 Task: Find the closest ski resort to Lake Tahoe, California/Nevada, and Park City, Utah.
Action: Mouse moved to (197, 114)
Screenshot: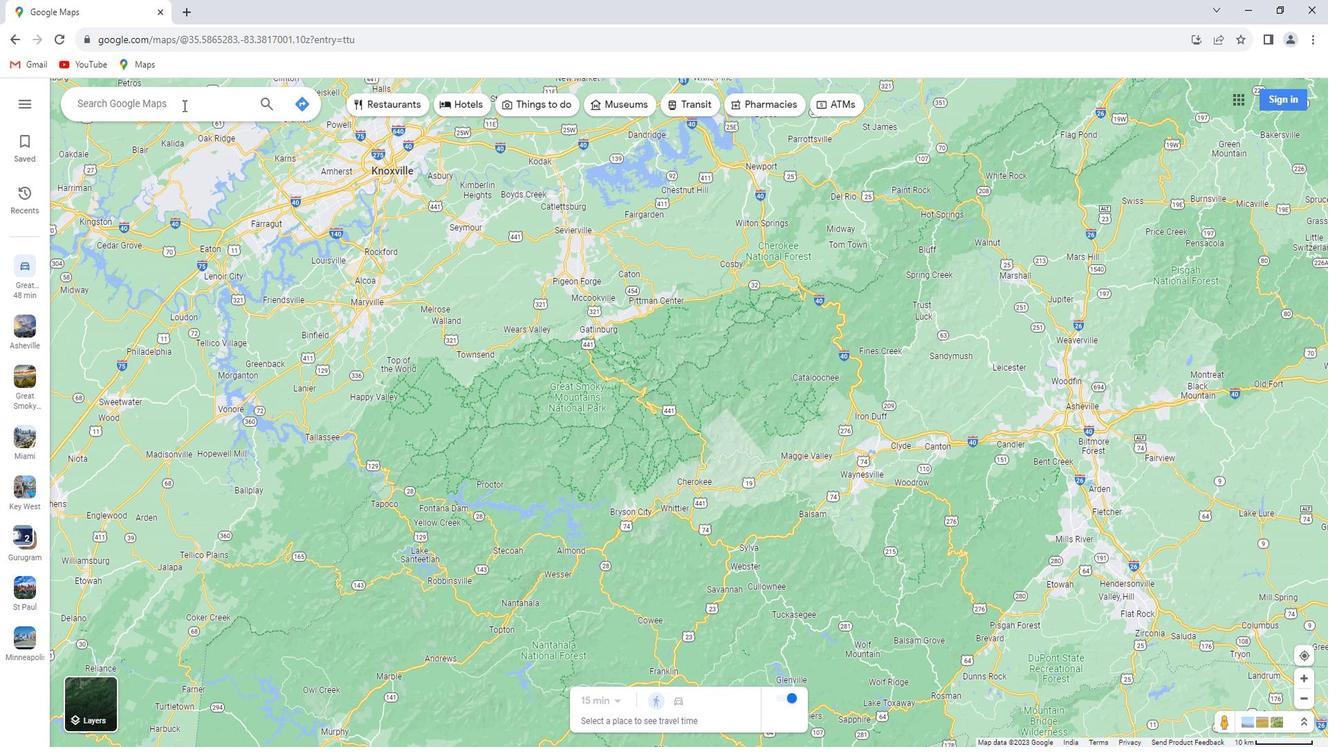 
Action: Mouse pressed left at (197, 114)
Screenshot: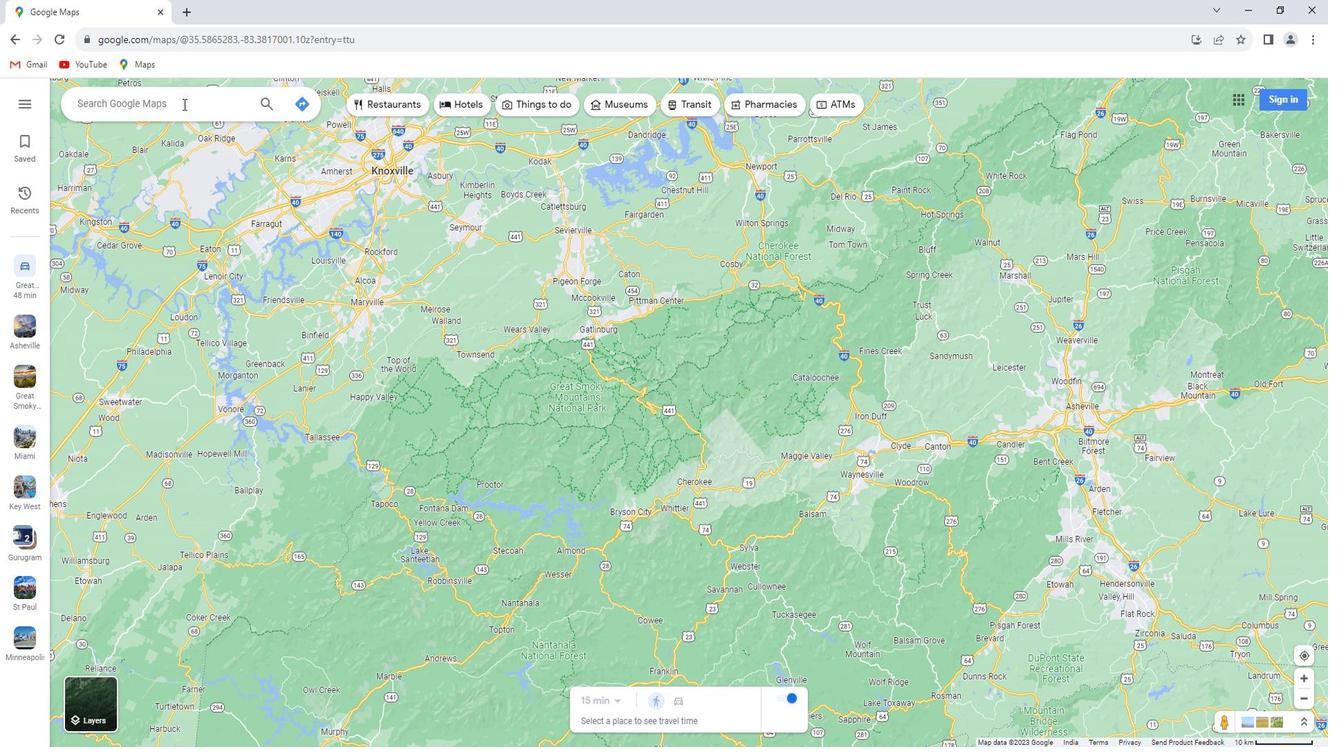 
Action: Key pressed <Key.shift>Lake<Key.space><Key.shift>tahoe,<Key.space><Key.shift>California/<Key.shift>Nevada<Key.enter>
Screenshot: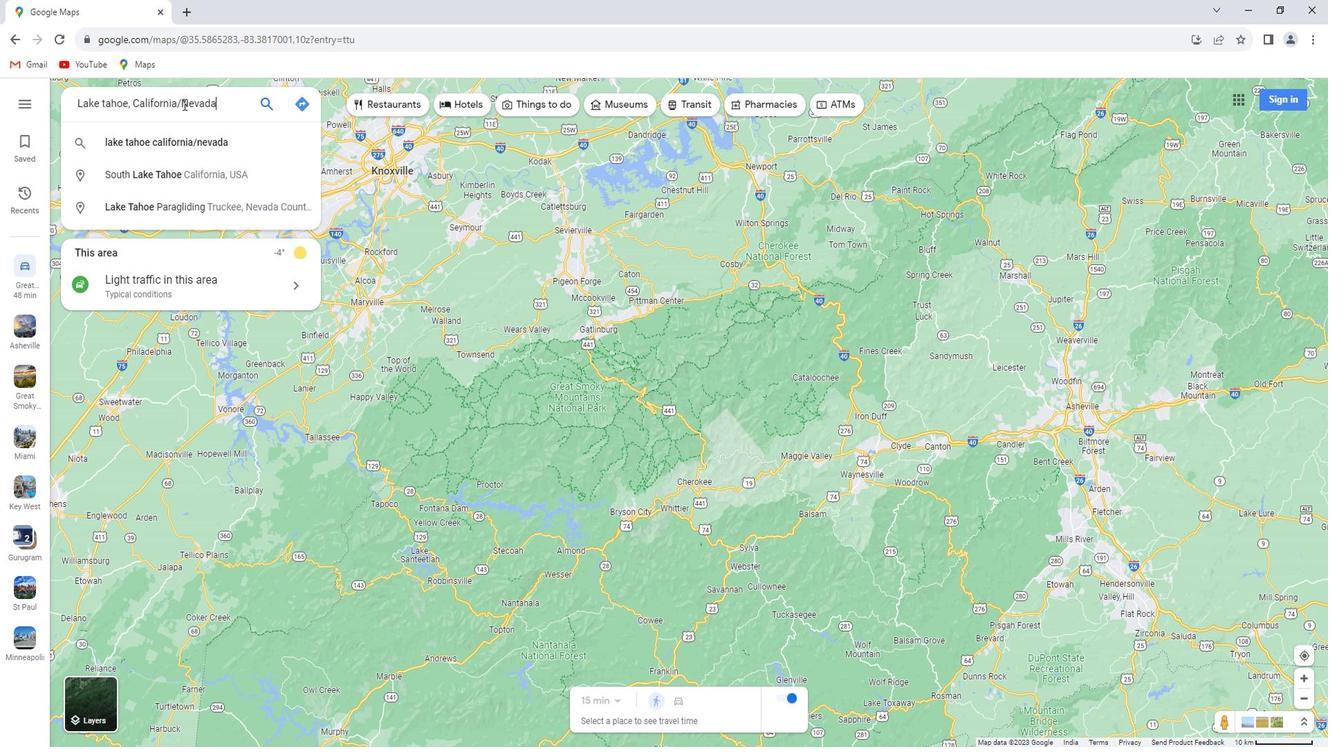 
Action: Mouse moved to (200, 379)
Screenshot: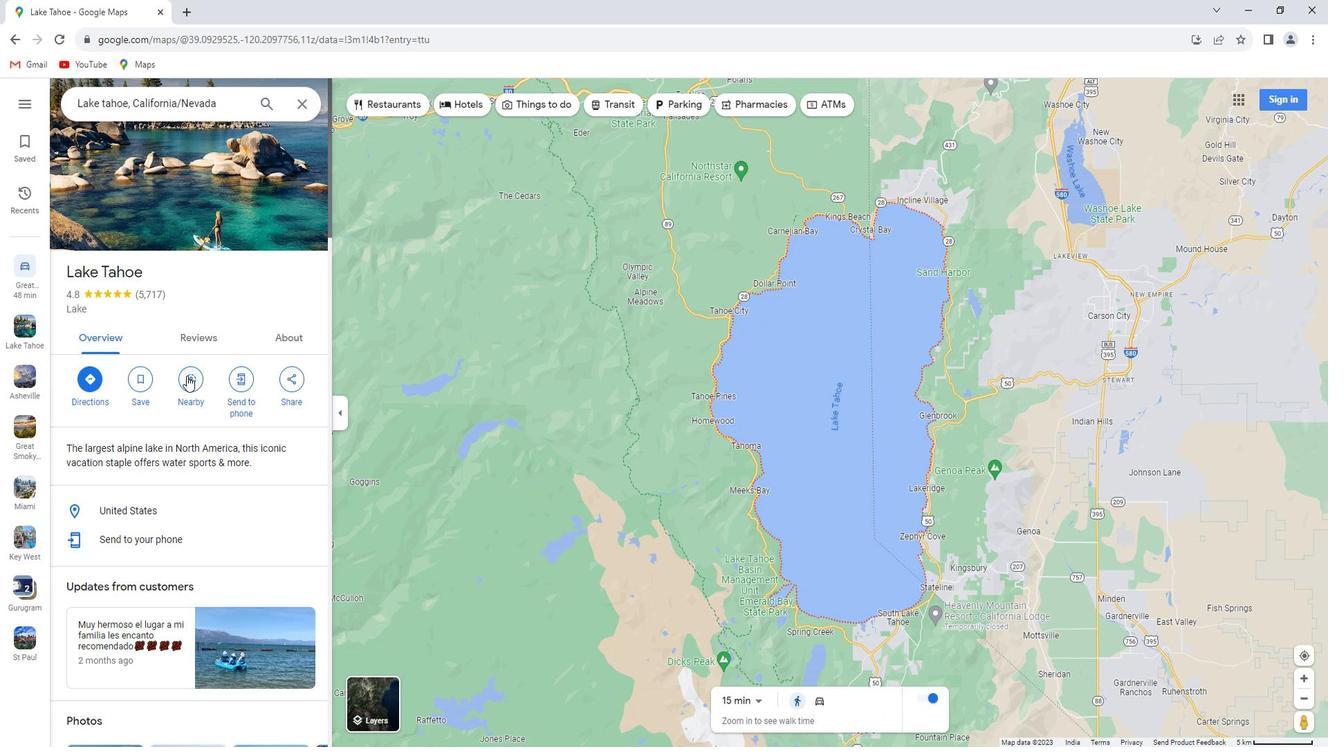 
Action: Mouse pressed left at (200, 379)
Screenshot: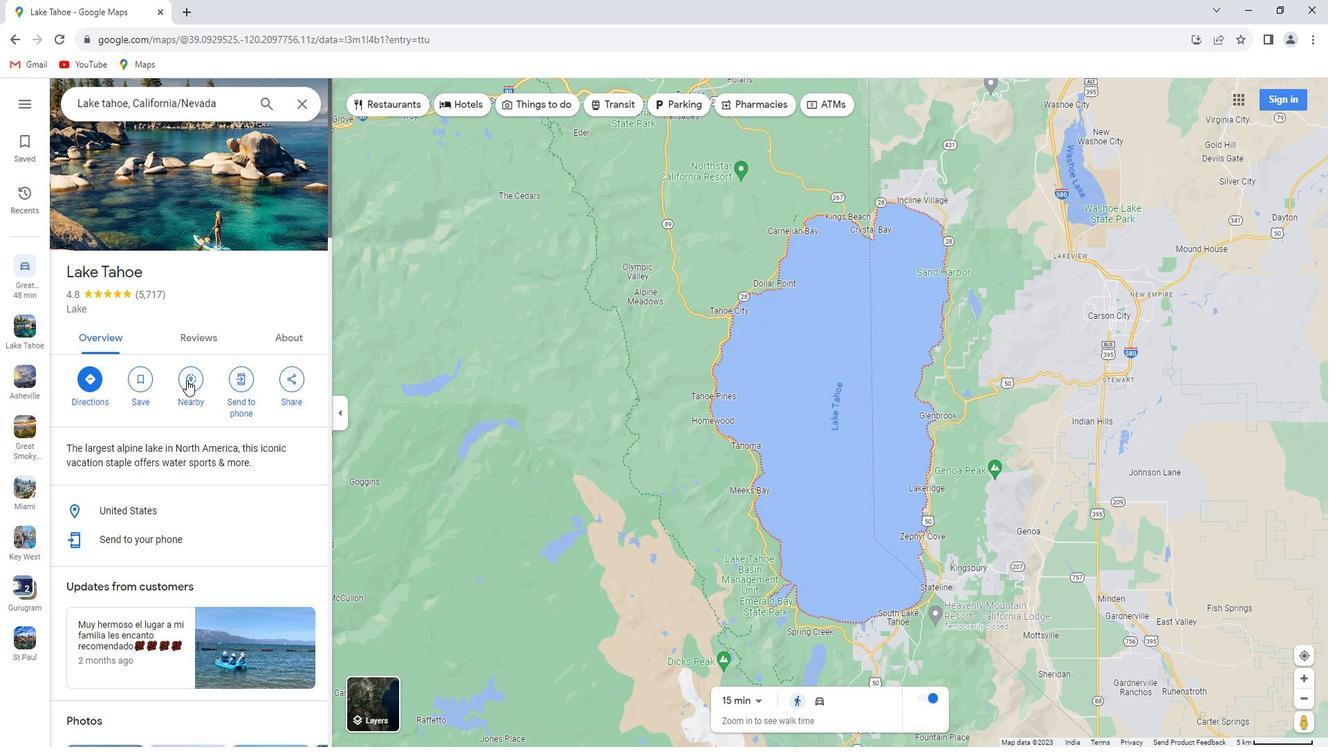 
Action: Key pressed closest<Key.space>ski<Key.space>resort<Key.enter>
Screenshot: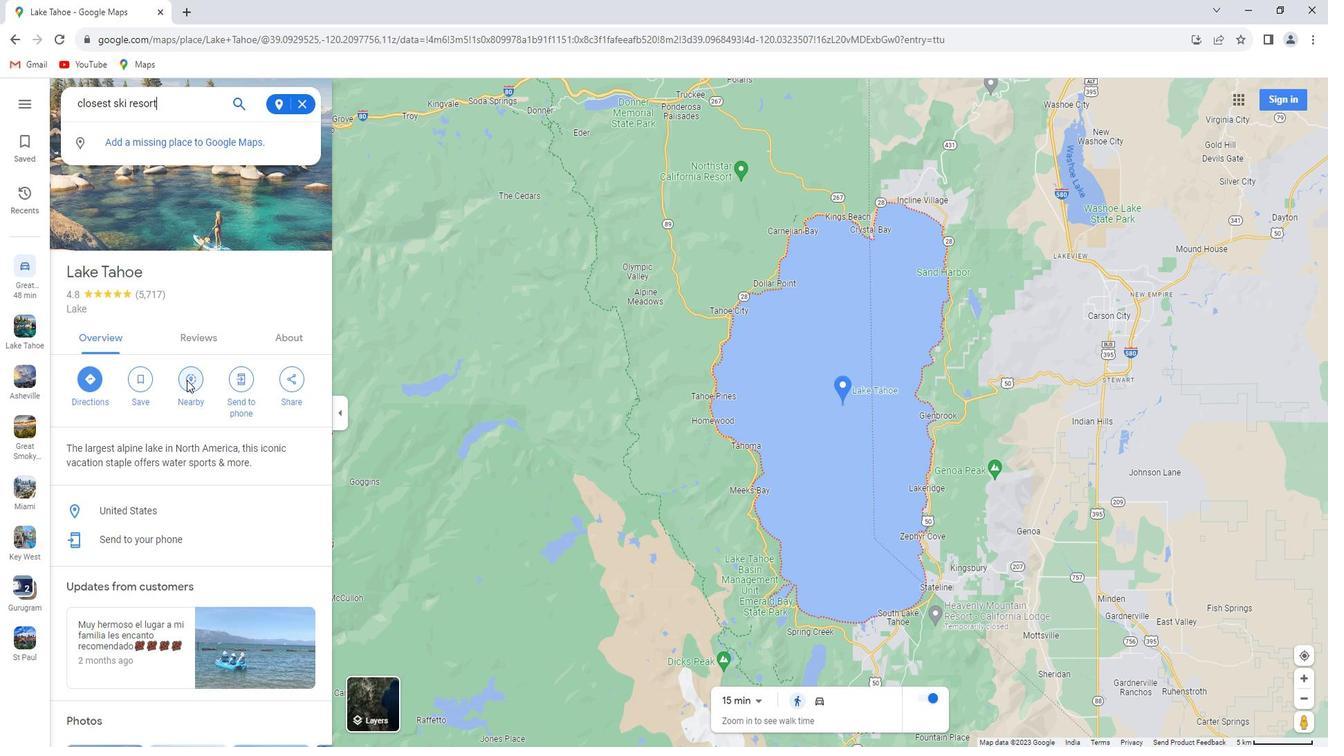 
Action: Mouse moved to (310, 112)
Screenshot: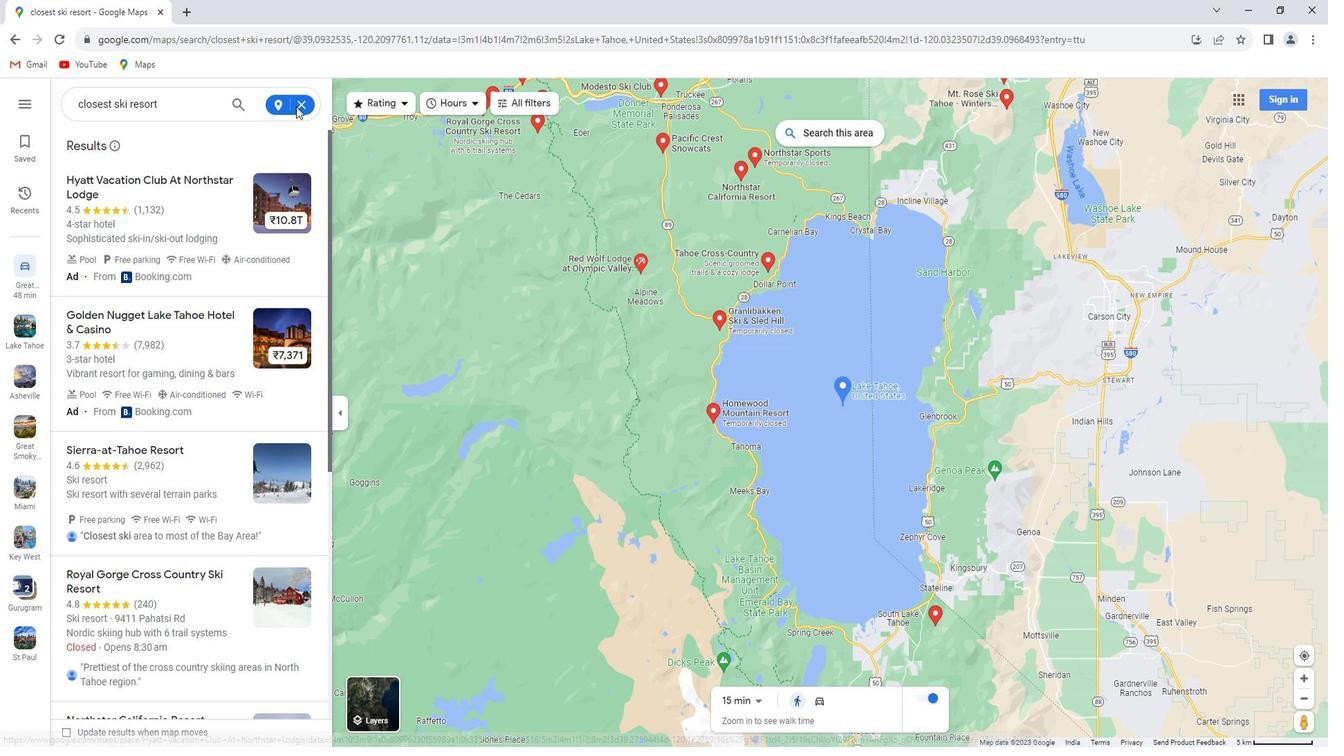 
Action: Mouse pressed left at (310, 112)
Screenshot: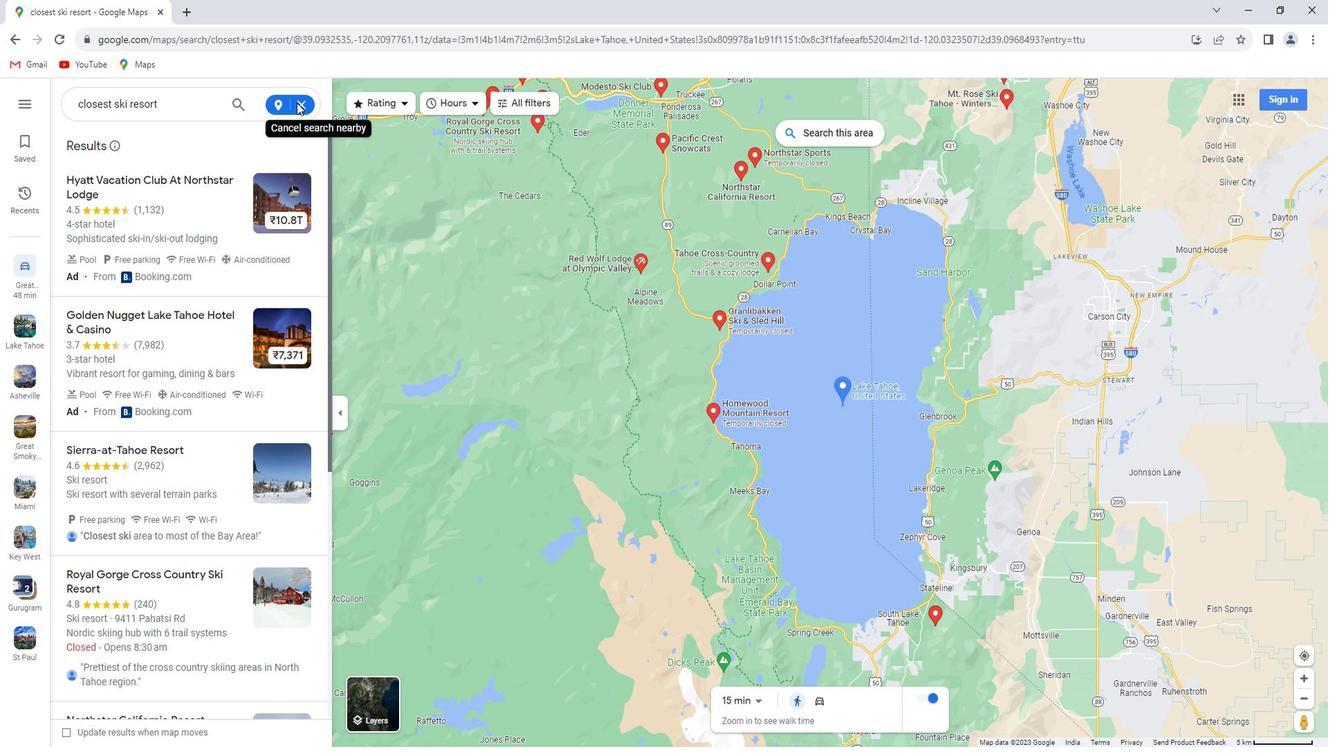 
Action: Mouse moved to (318, 116)
Screenshot: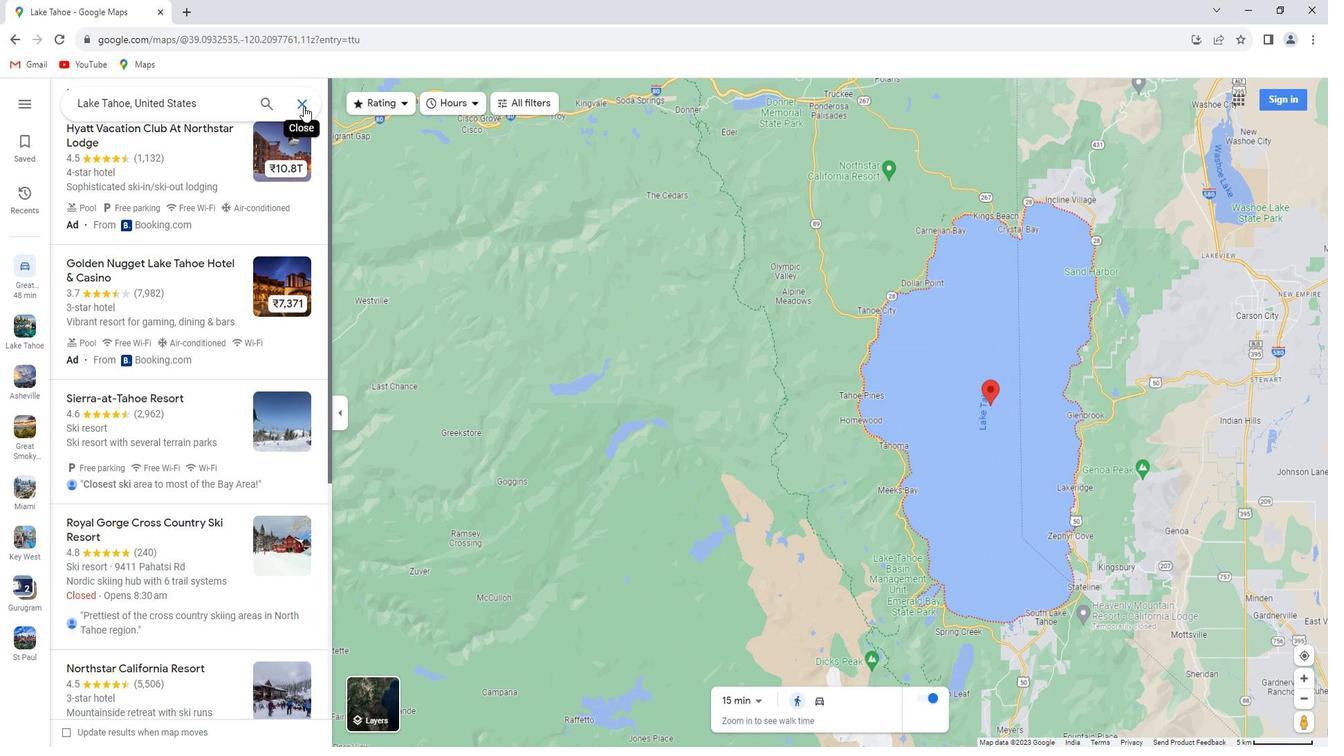 
Action: Mouse pressed left at (318, 116)
Screenshot: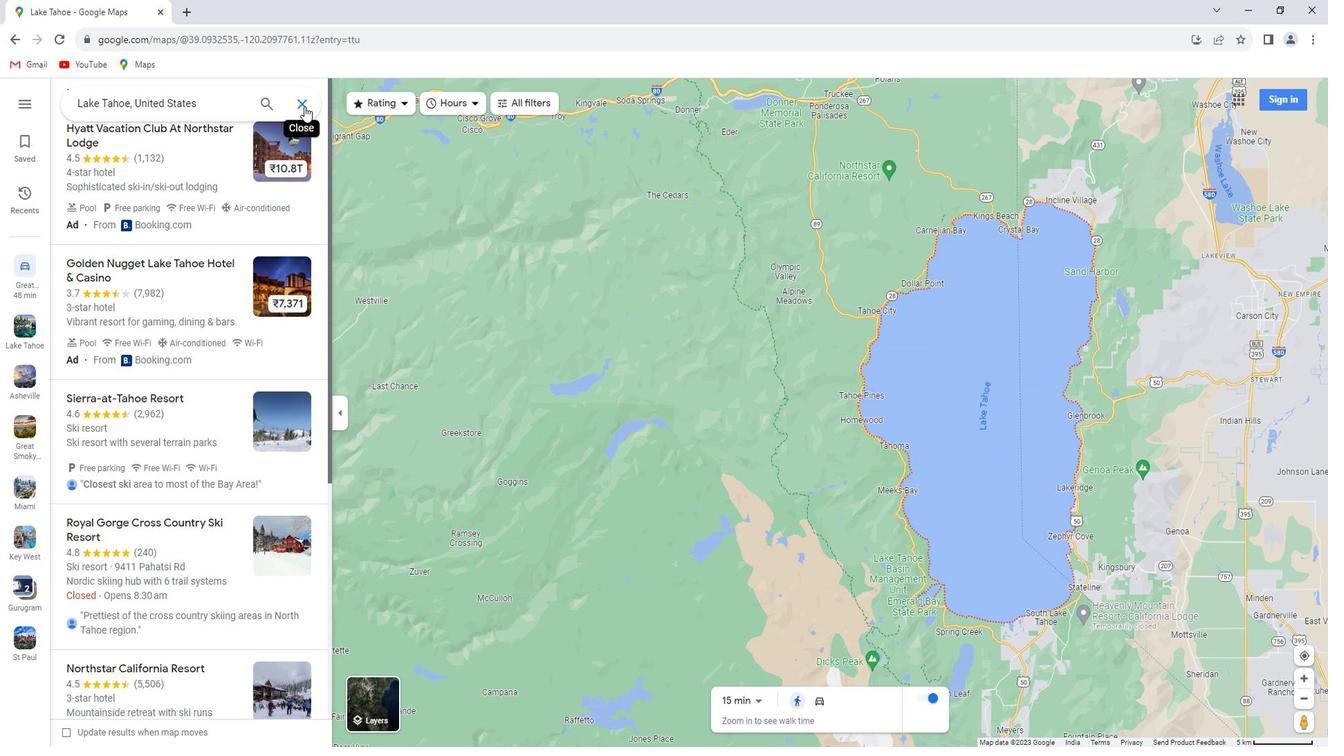 
Action: Mouse moved to (224, 108)
Screenshot: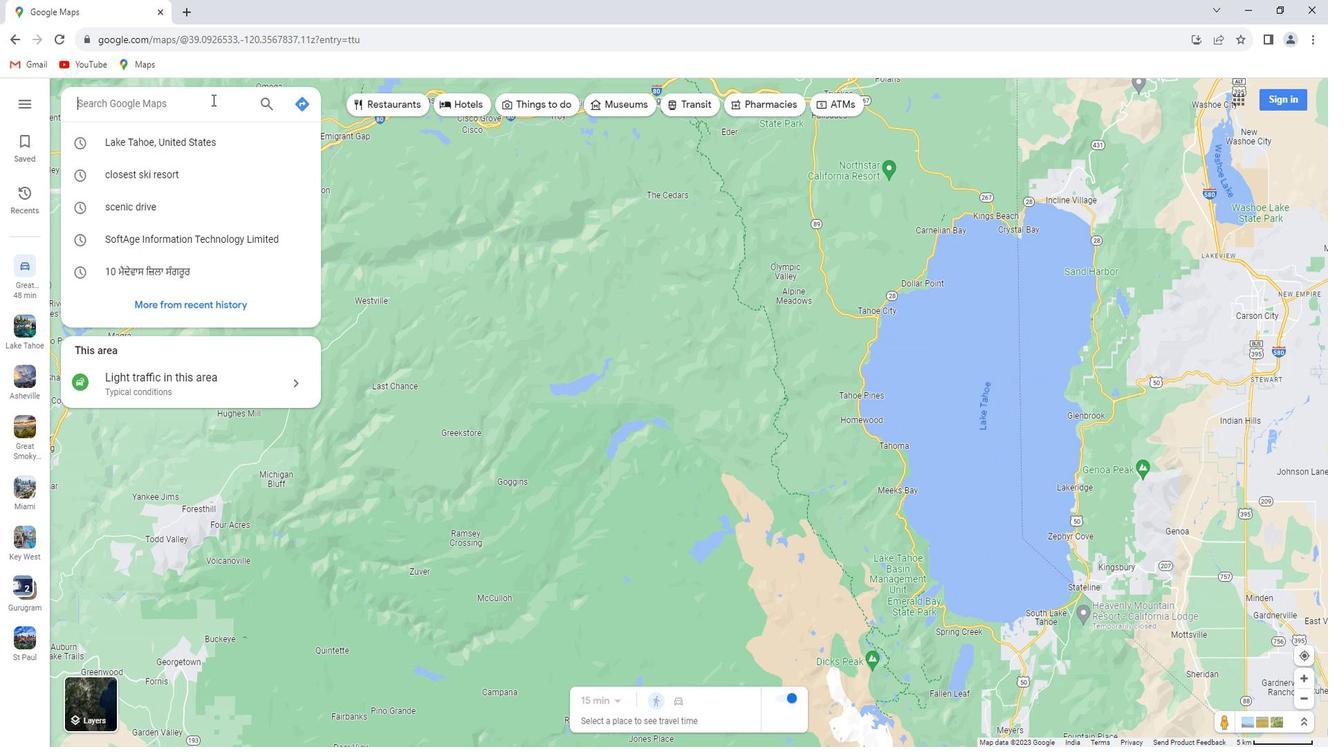 
Action: Key pressed <Key.shift>Park<Key.space><Key.shift>City,<Key.shift>Utah<Key.enter>
Screenshot: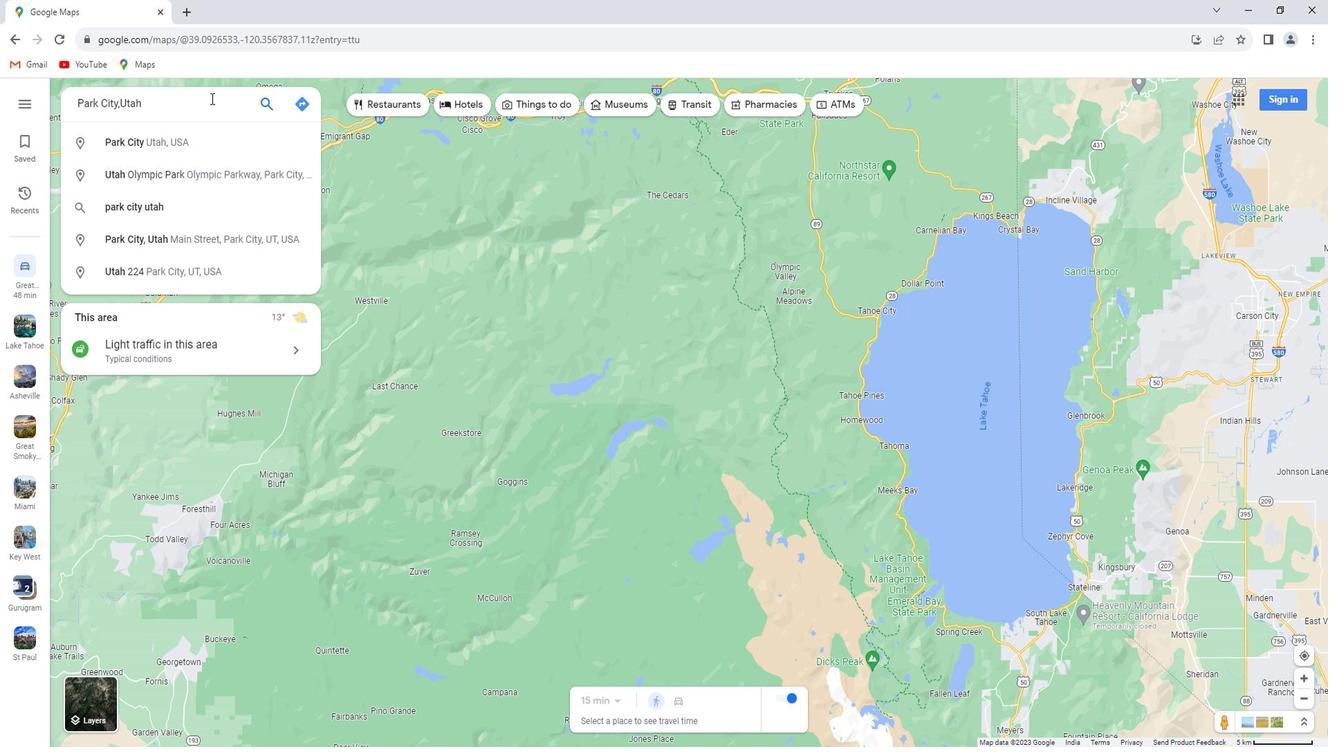 
Action: Mouse moved to (198, 343)
Screenshot: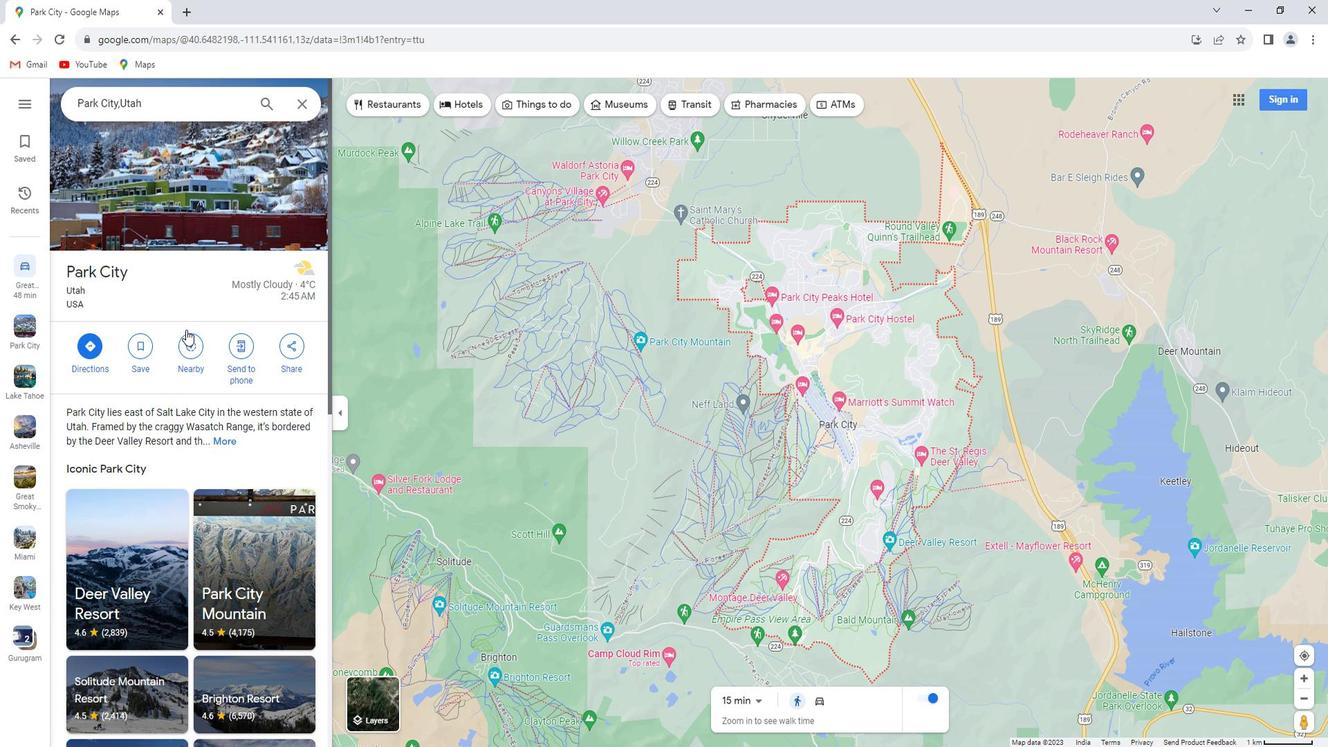 
Action: Mouse pressed left at (198, 343)
Screenshot: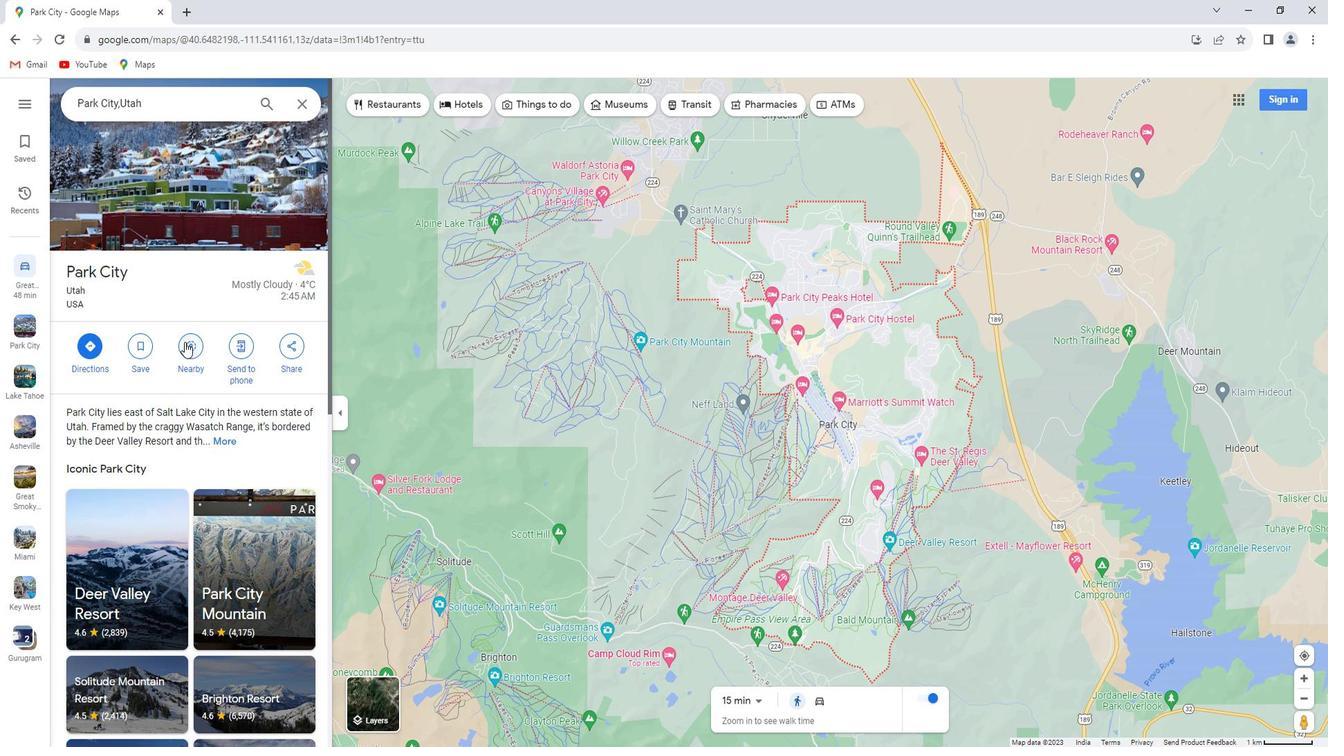 
Action: Mouse moved to (203, 305)
Screenshot: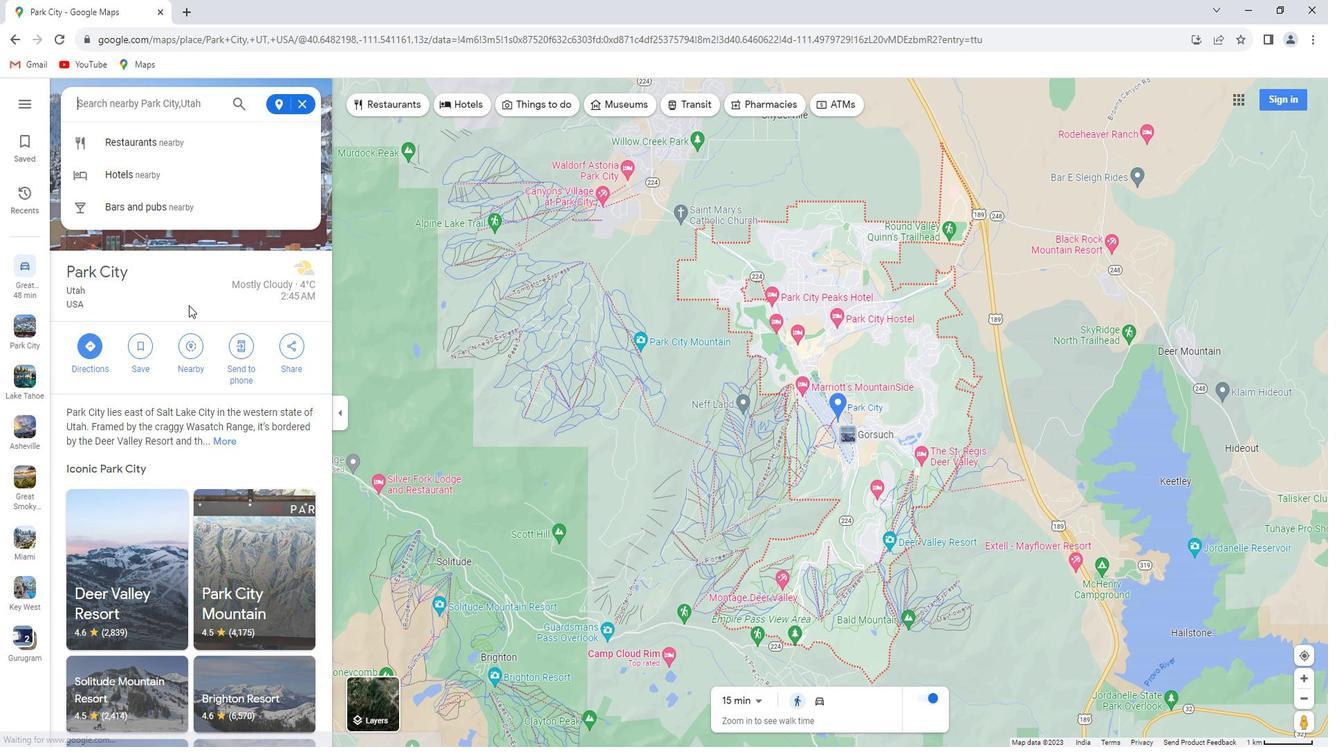 
Action: Key pressed <Key.shift>closest<Key.space>ski<Key.space>resort<Key.enter>
Screenshot: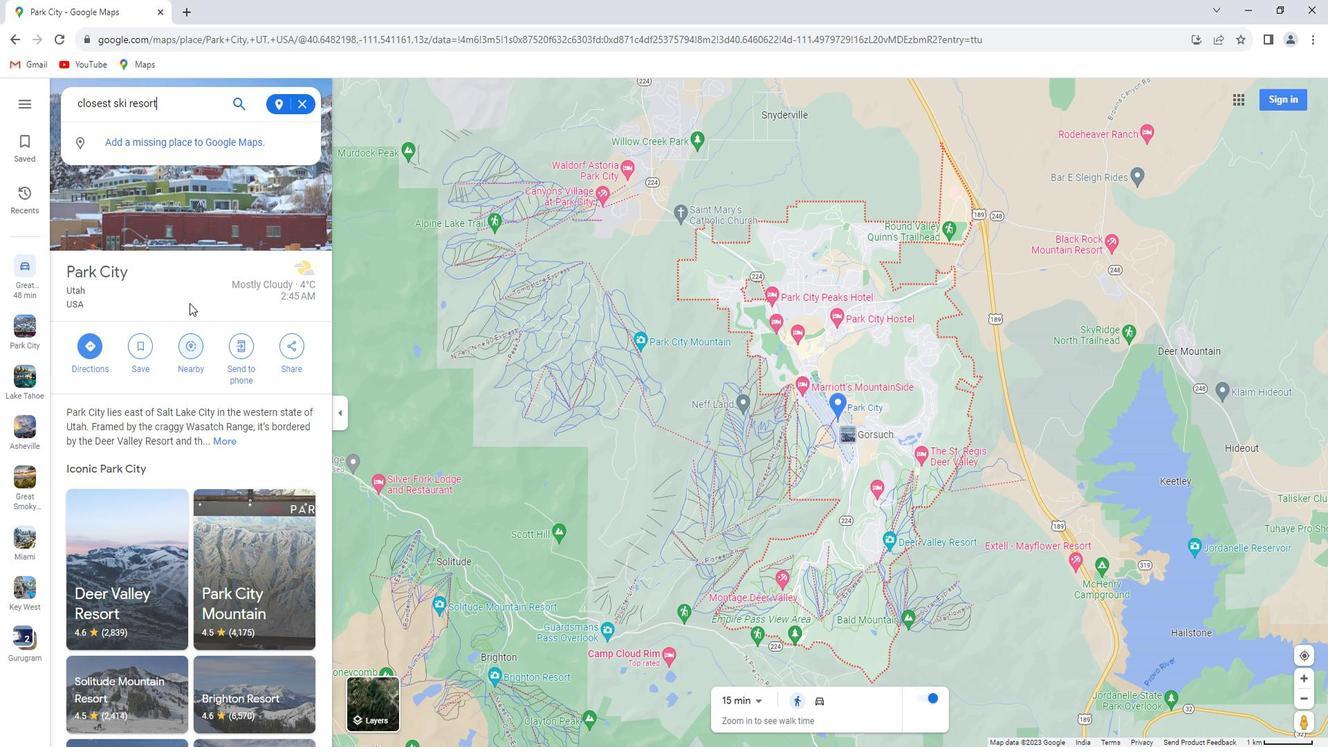 
